 Task: Look for products in the category "Candles & Air Fresheners" from Heritage Store only.
Action: Mouse moved to (779, 273)
Screenshot: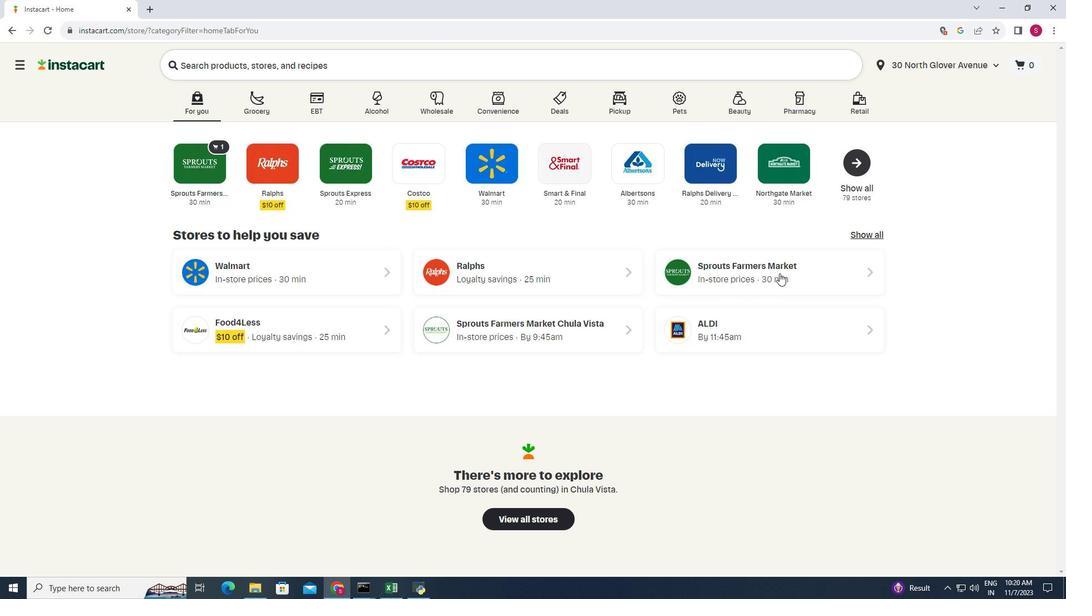 
Action: Mouse pressed left at (779, 273)
Screenshot: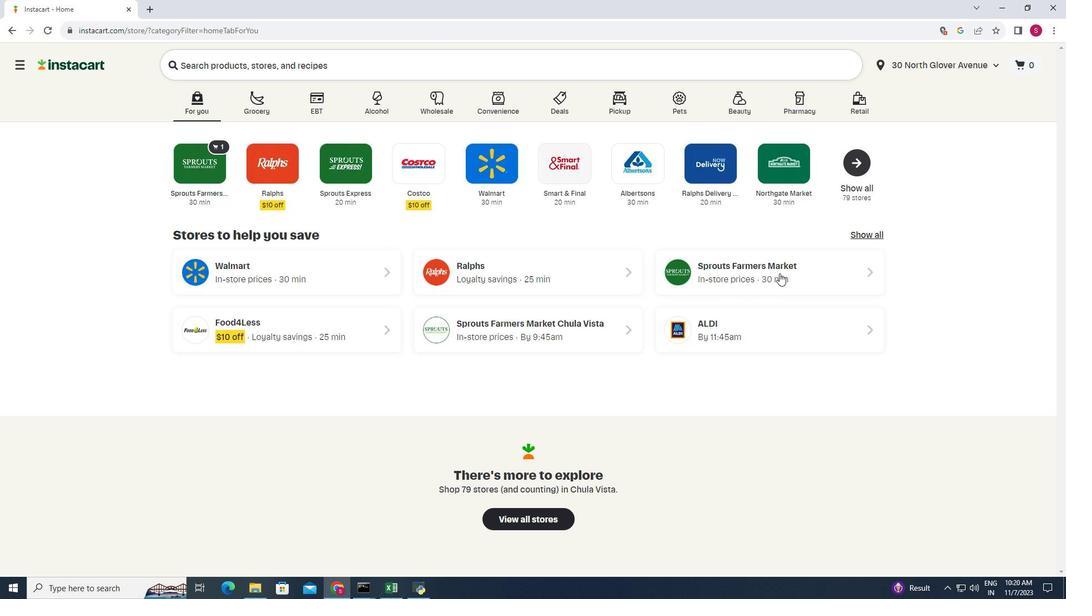 
Action: Mouse moved to (57, 469)
Screenshot: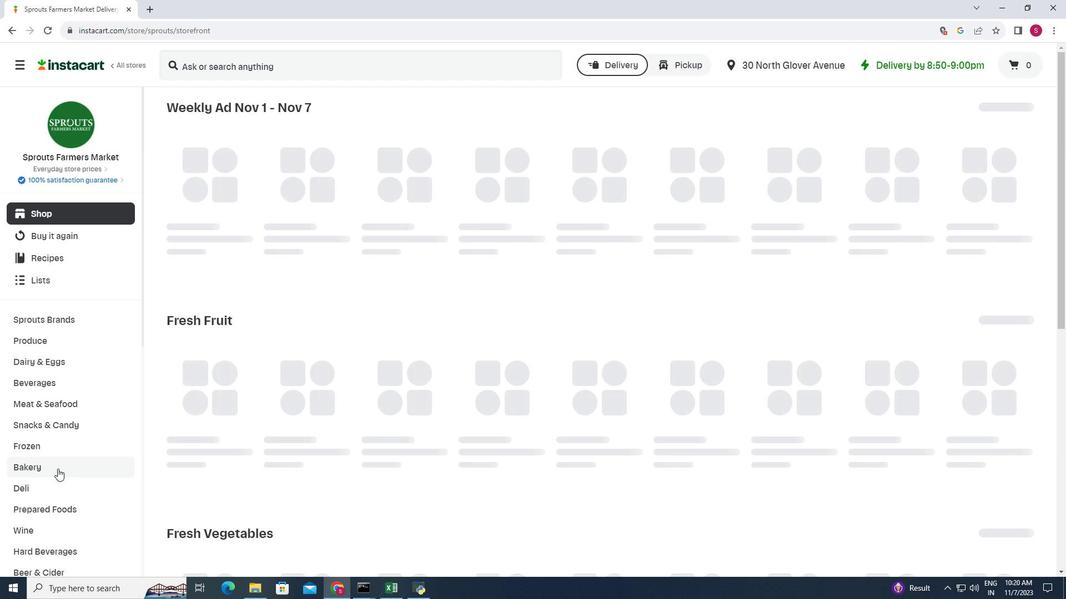 
Action: Mouse scrolled (57, 468) with delta (0, 0)
Screenshot: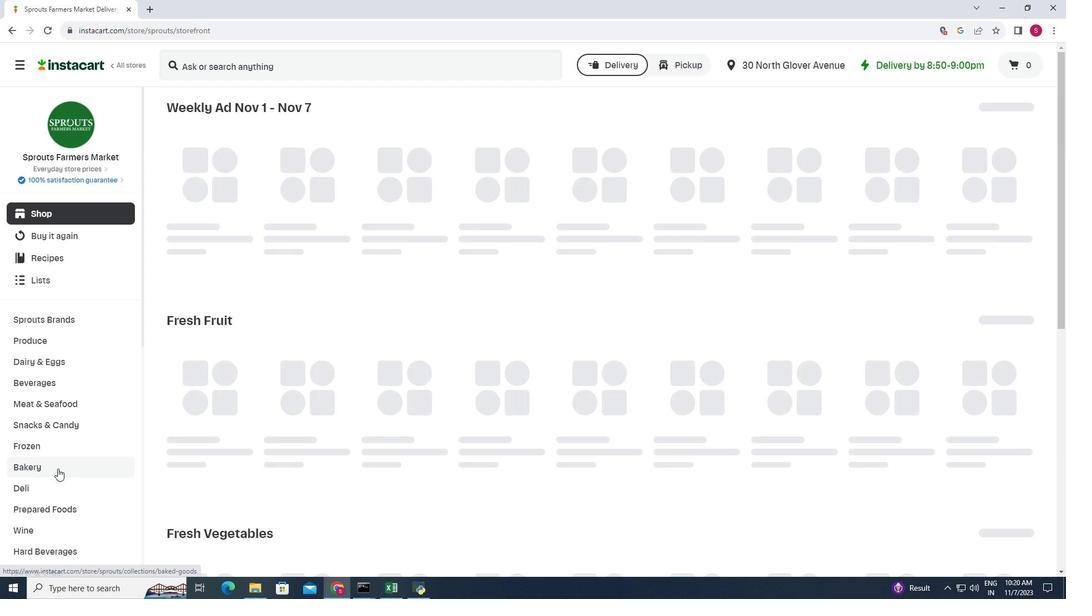 
Action: Mouse scrolled (57, 468) with delta (0, 0)
Screenshot: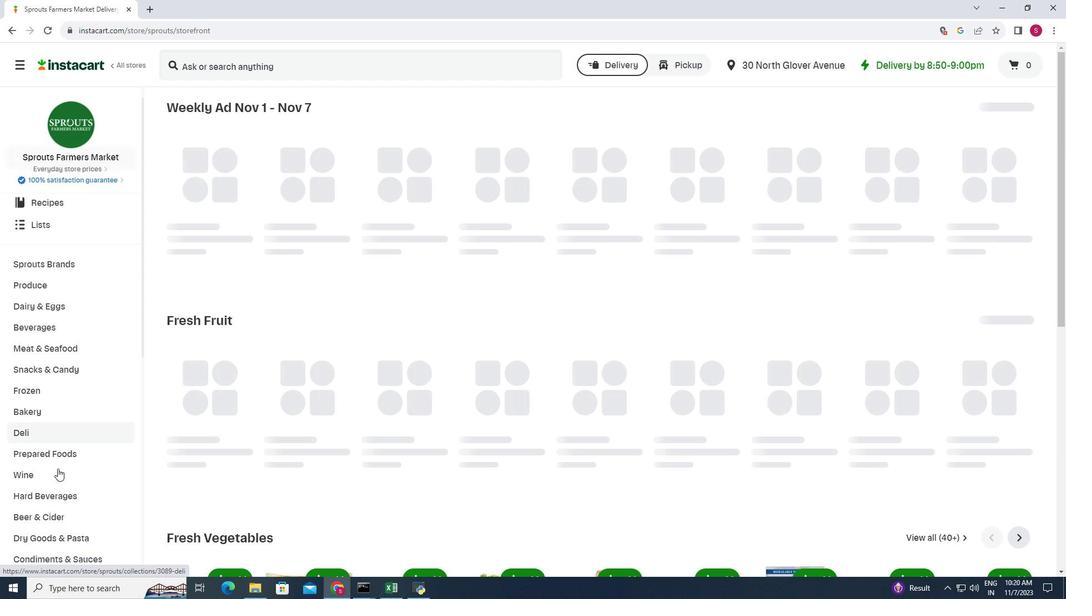 
Action: Mouse scrolled (57, 468) with delta (0, 0)
Screenshot: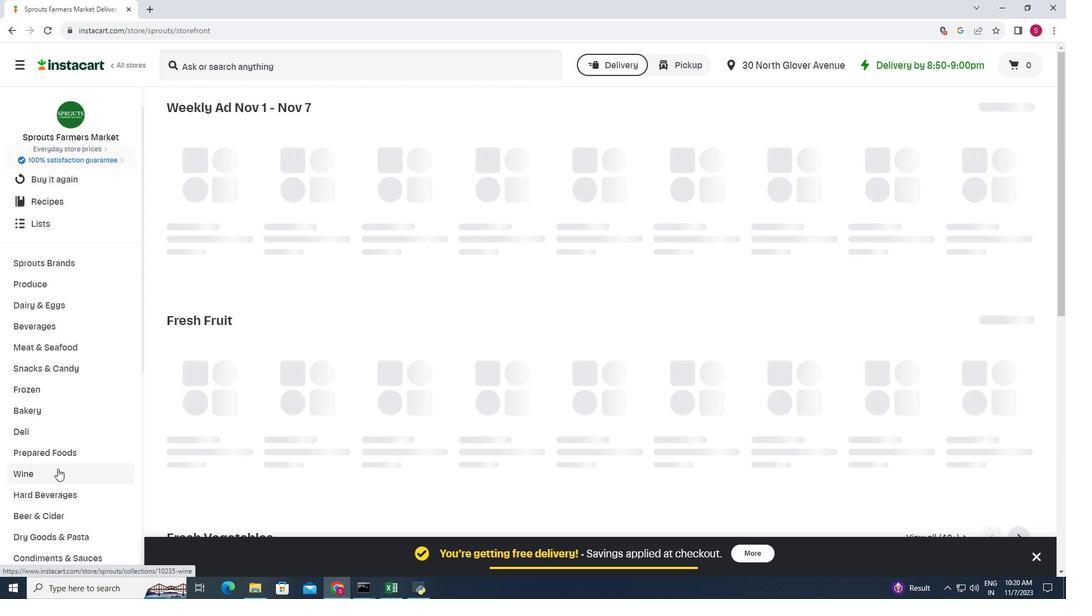 
Action: Mouse scrolled (57, 468) with delta (0, 0)
Screenshot: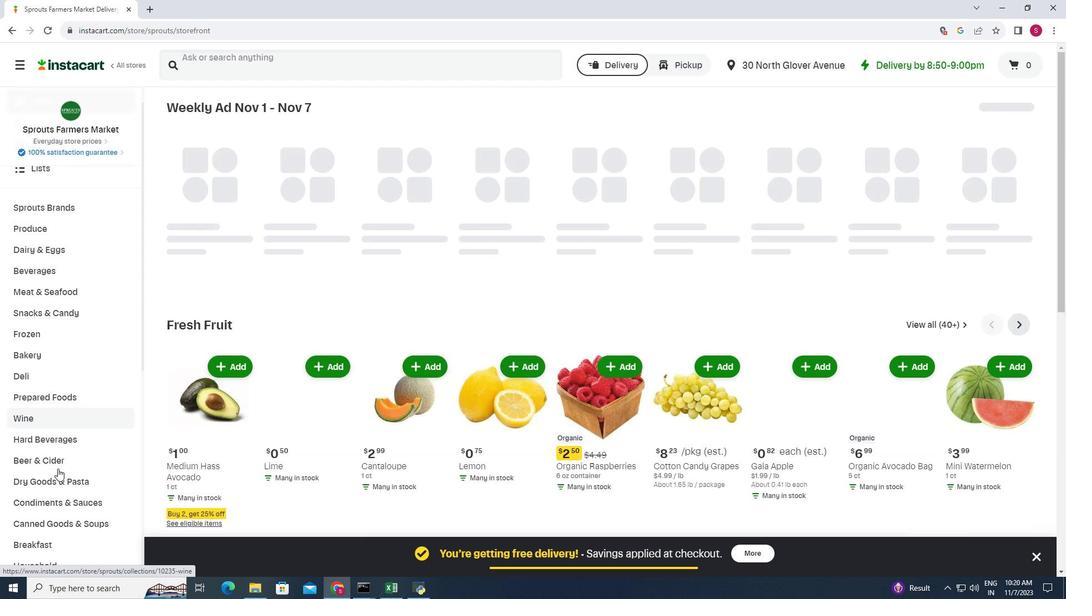 
Action: Mouse scrolled (57, 468) with delta (0, 0)
Screenshot: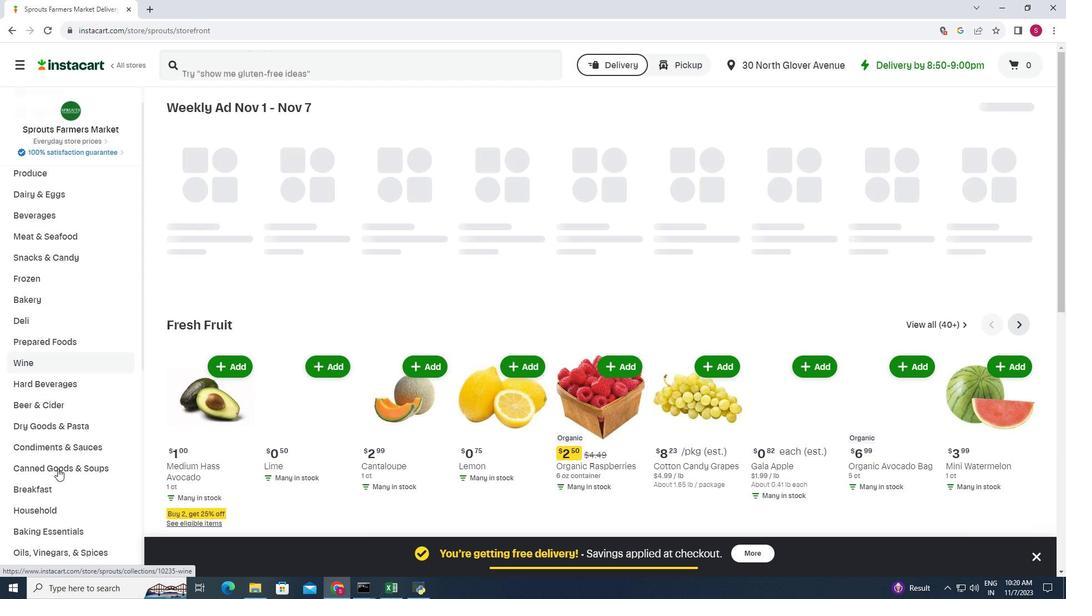
Action: Mouse moved to (65, 453)
Screenshot: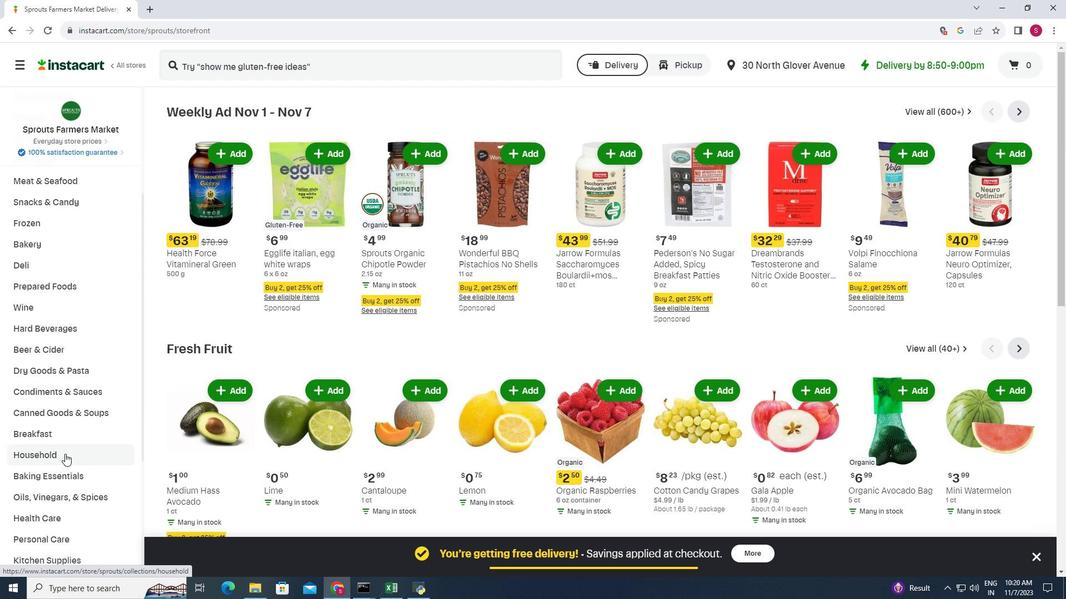 
Action: Mouse pressed left at (65, 453)
Screenshot: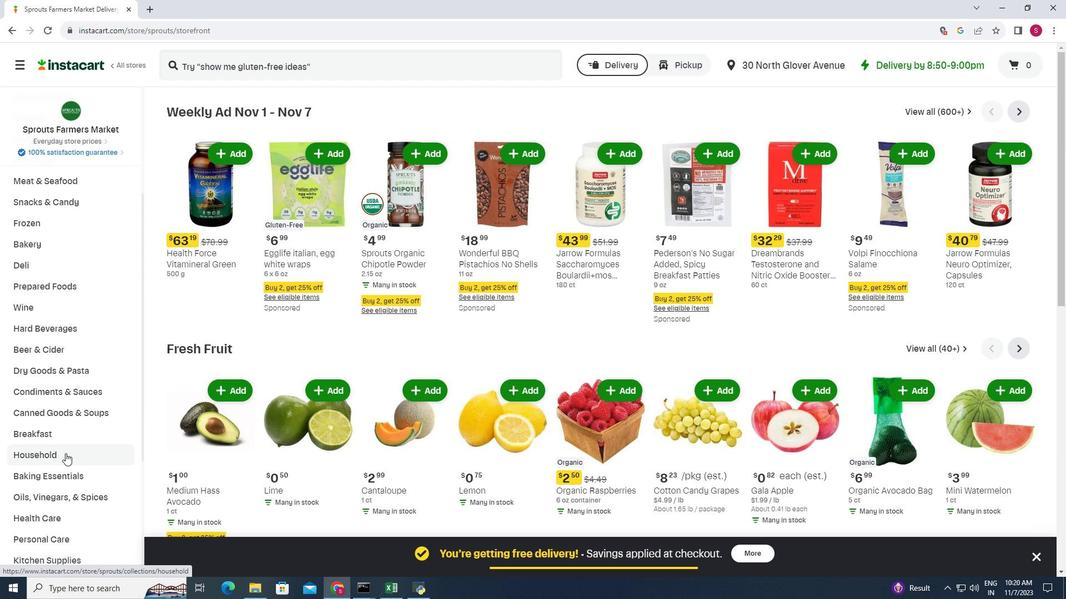 
Action: Mouse moved to (606, 146)
Screenshot: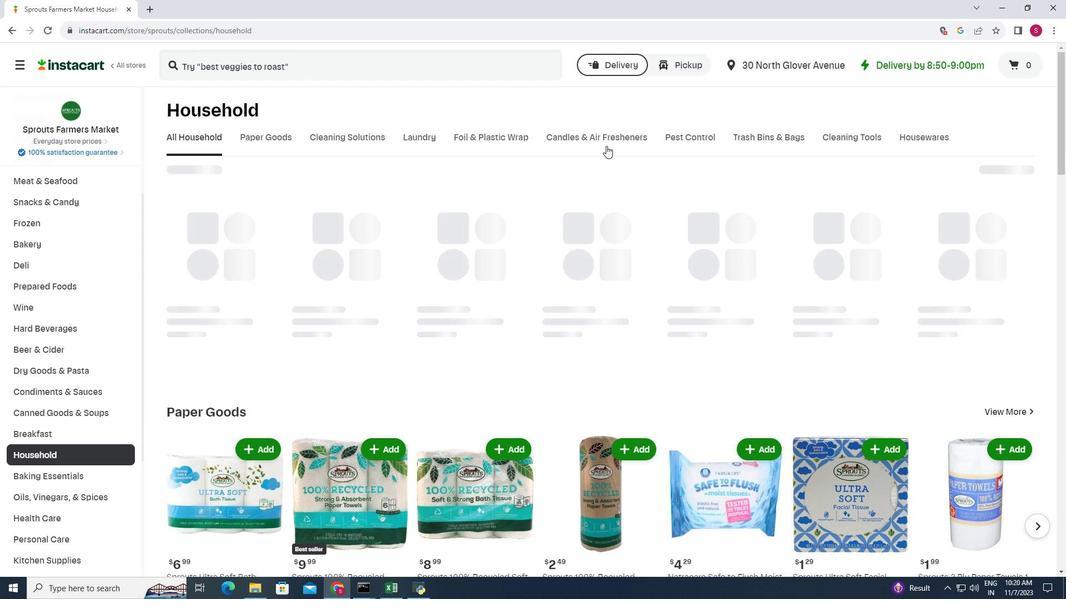 
Action: Mouse pressed left at (606, 146)
Screenshot: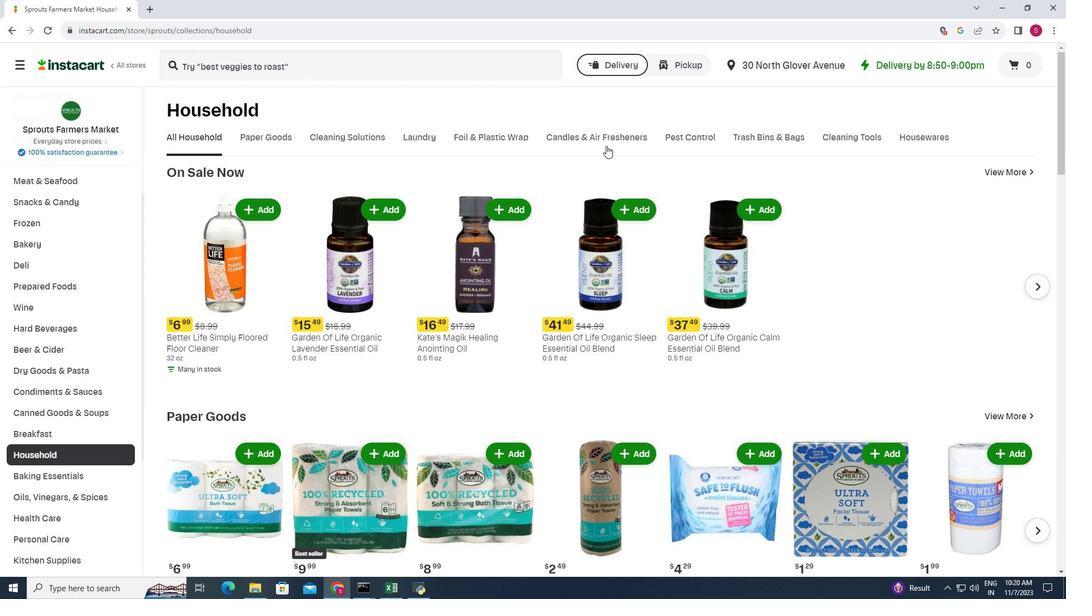 
Action: Mouse moved to (262, 226)
Screenshot: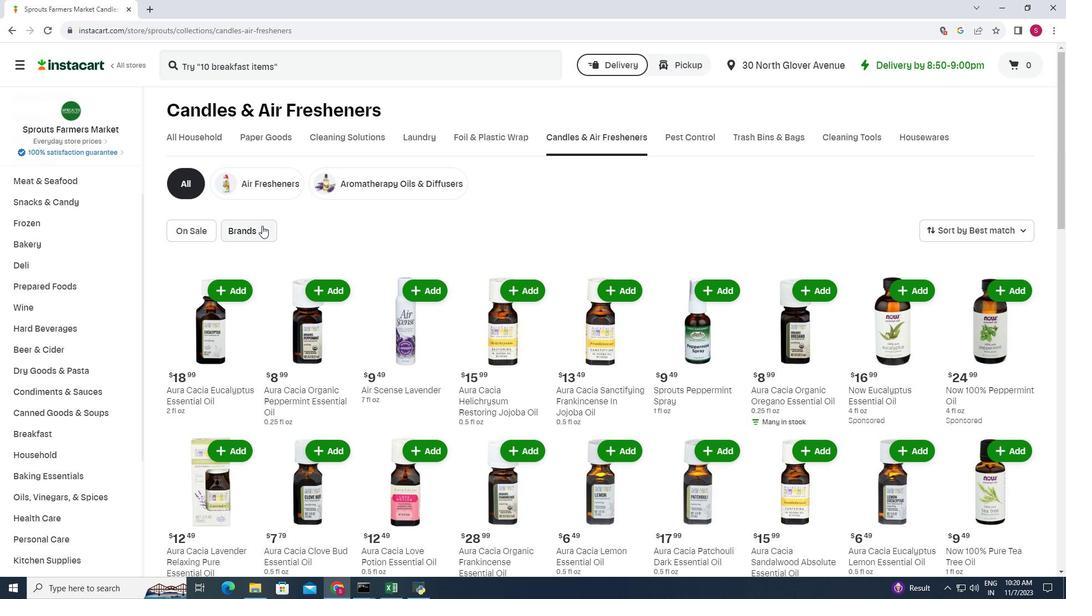 
Action: Mouse pressed left at (262, 226)
Screenshot: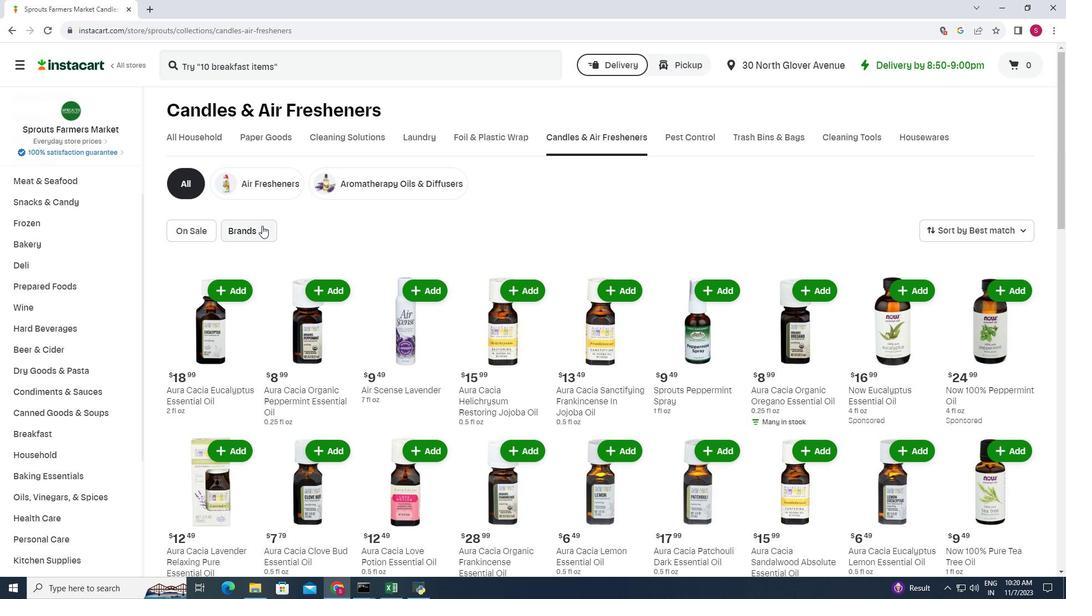 
Action: Mouse moved to (266, 269)
Screenshot: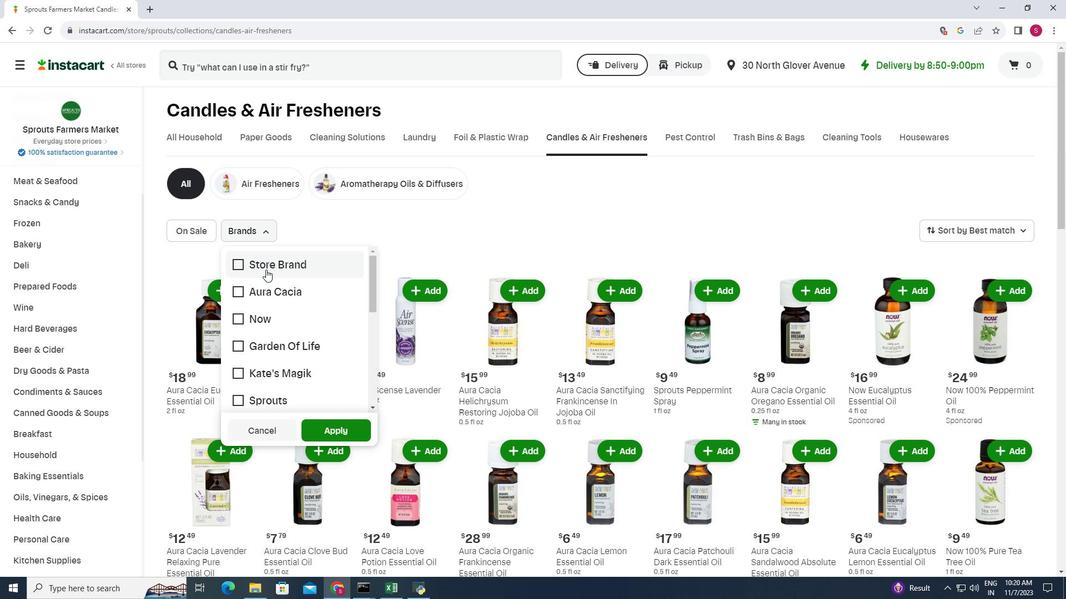
Action: Mouse scrolled (266, 269) with delta (0, 0)
Screenshot: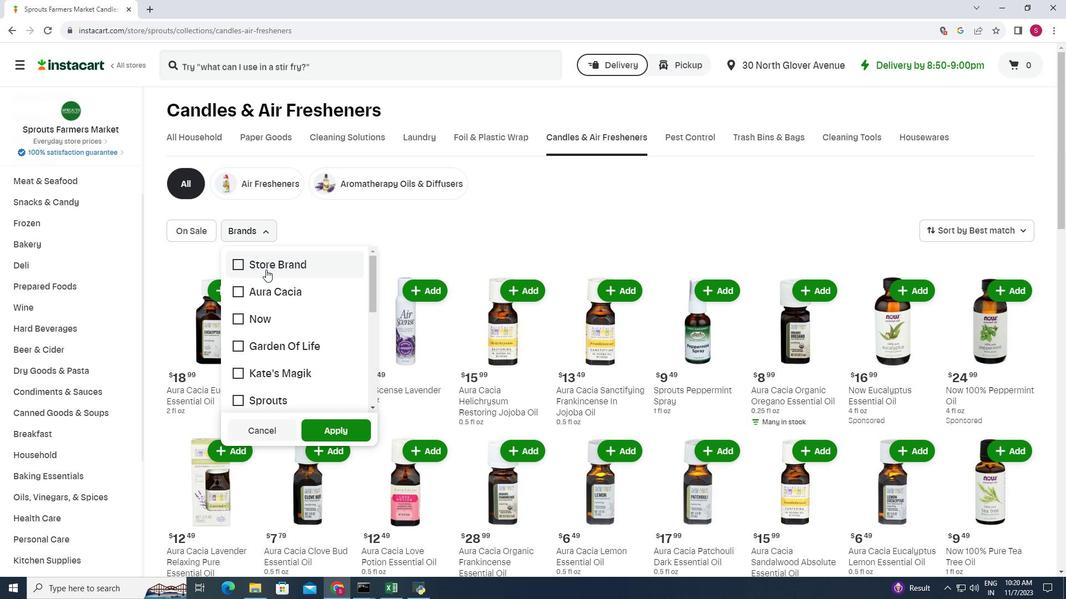 
Action: Mouse moved to (266, 269)
Screenshot: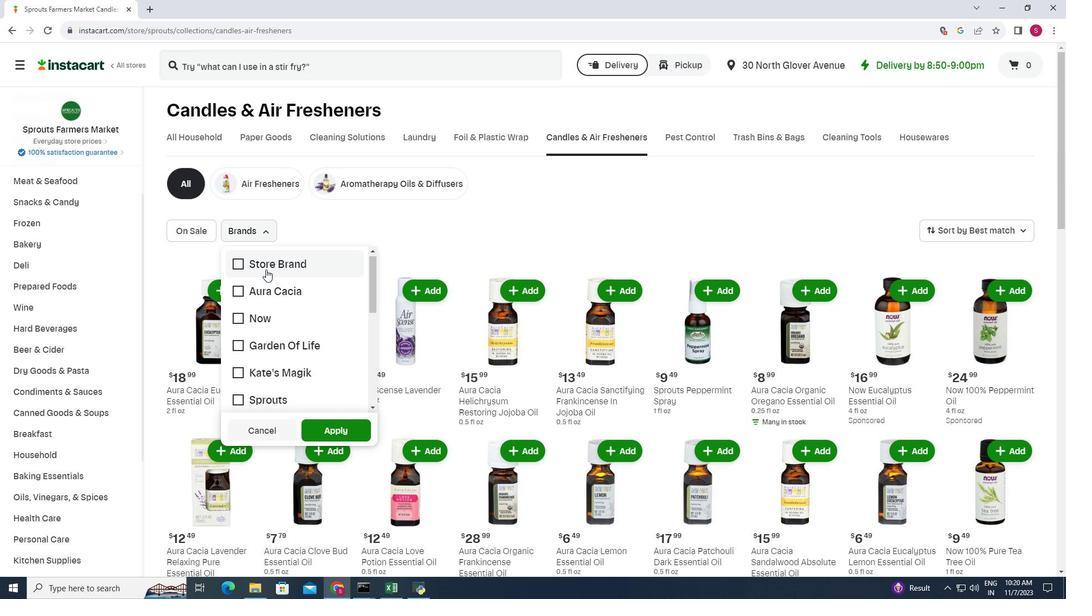 
Action: Mouse scrolled (266, 269) with delta (0, 0)
Screenshot: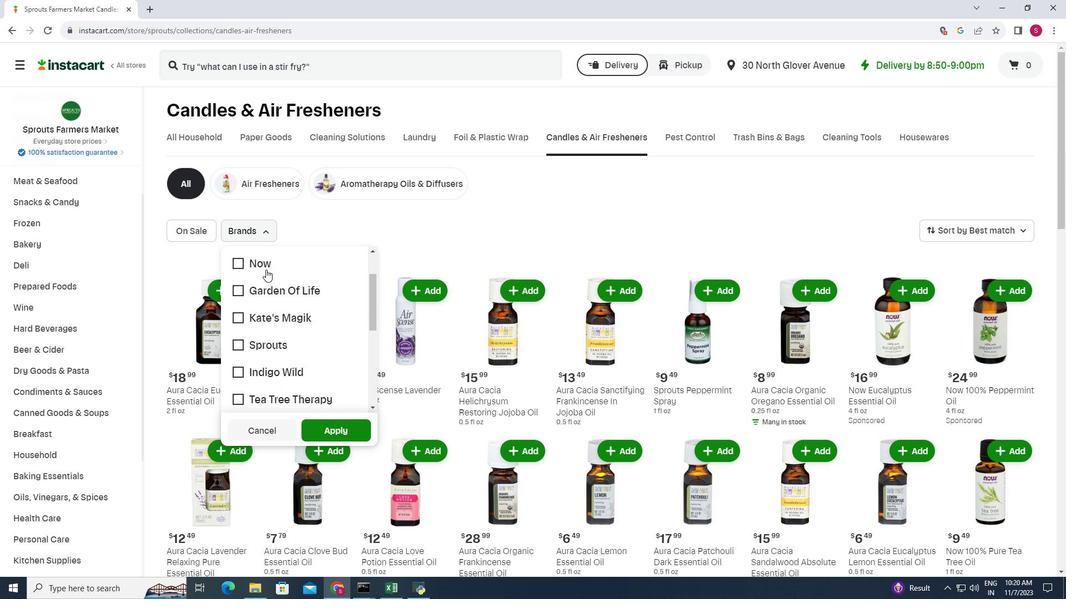
Action: Mouse scrolled (266, 269) with delta (0, 0)
Screenshot: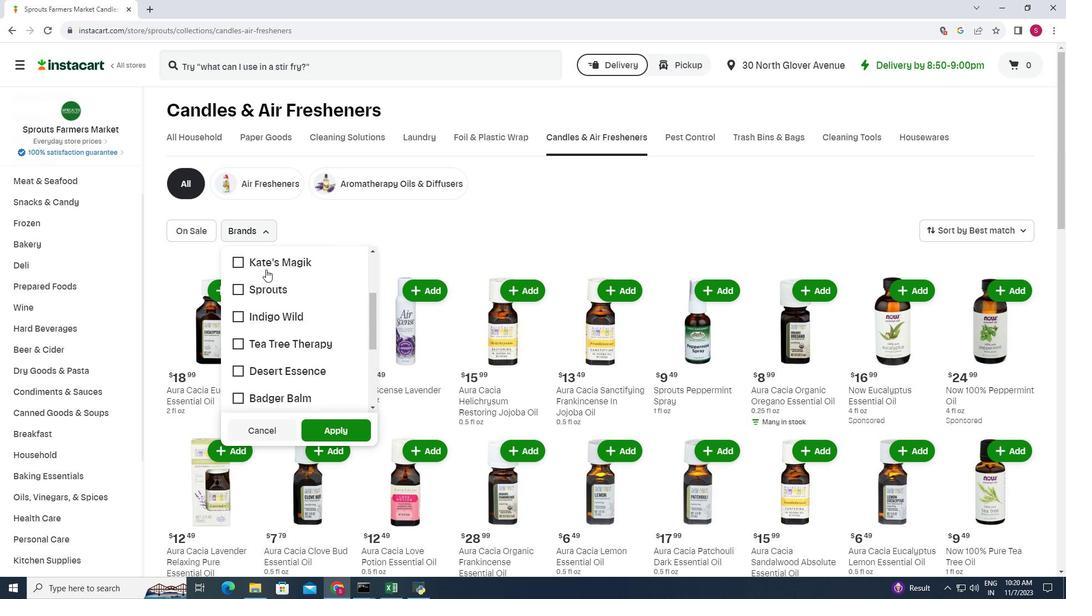 
Action: Mouse scrolled (266, 269) with delta (0, 0)
Screenshot: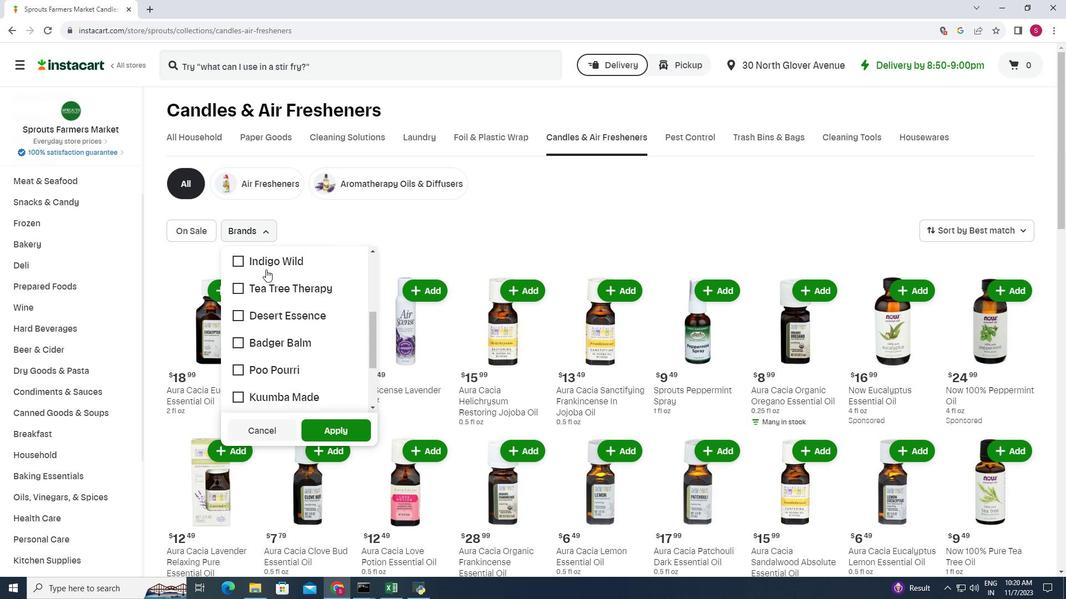
Action: Mouse scrolled (266, 269) with delta (0, 0)
Screenshot: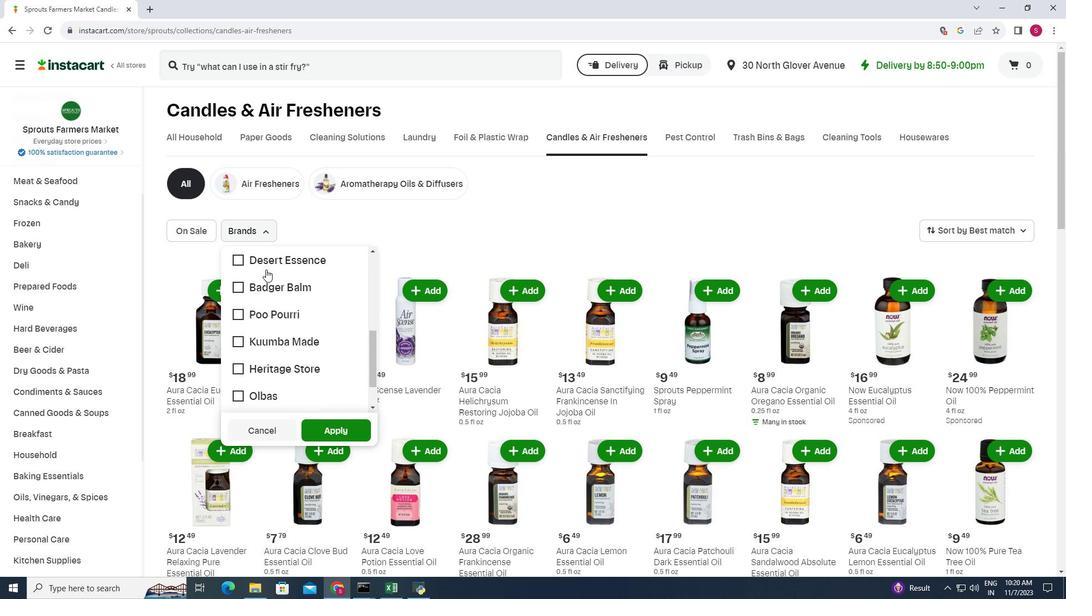 
Action: Mouse moved to (273, 322)
Screenshot: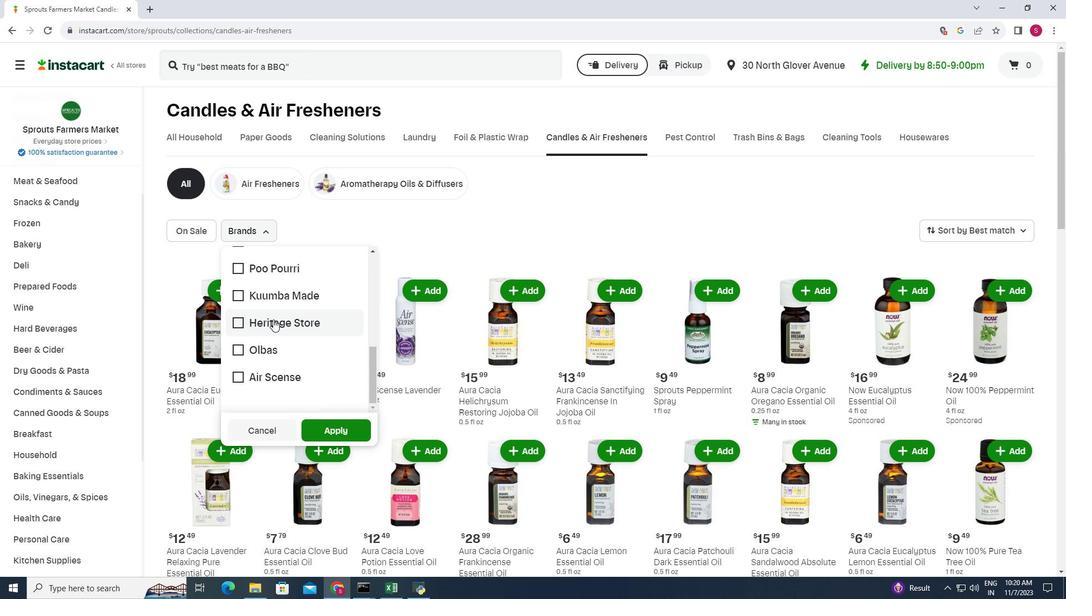 
Action: Mouse pressed left at (273, 322)
Screenshot: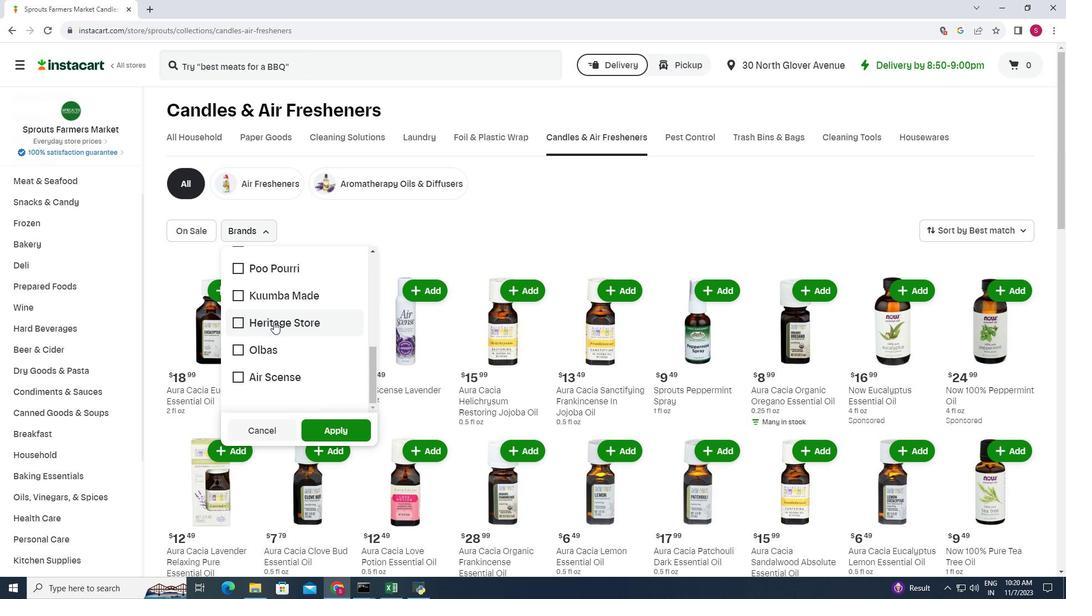 
Action: Mouse moved to (323, 432)
Screenshot: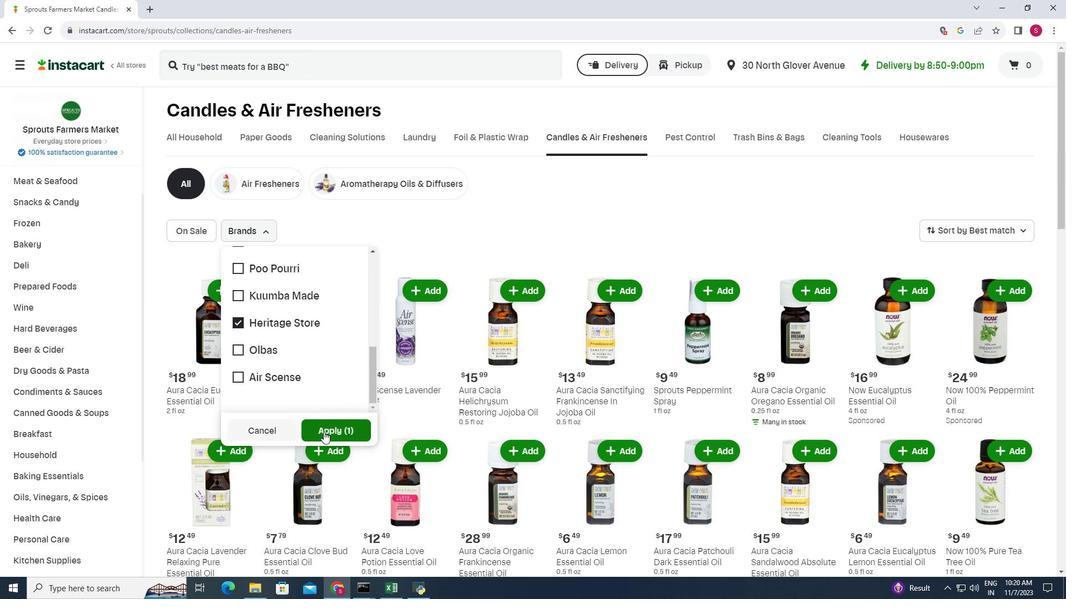 
Action: Mouse pressed left at (323, 432)
Screenshot: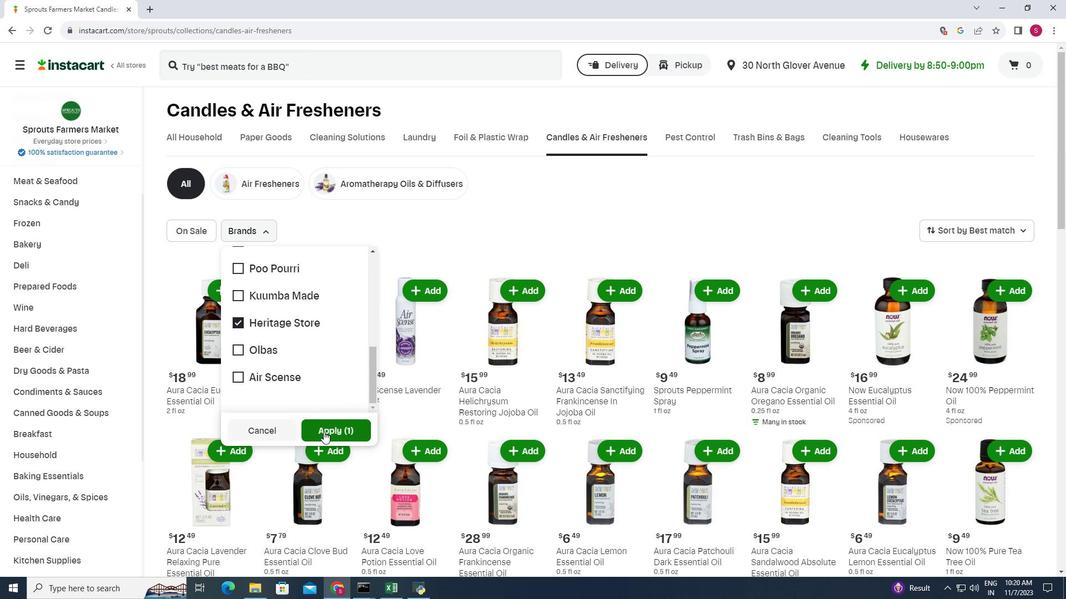 
Action: Mouse moved to (497, 247)
Screenshot: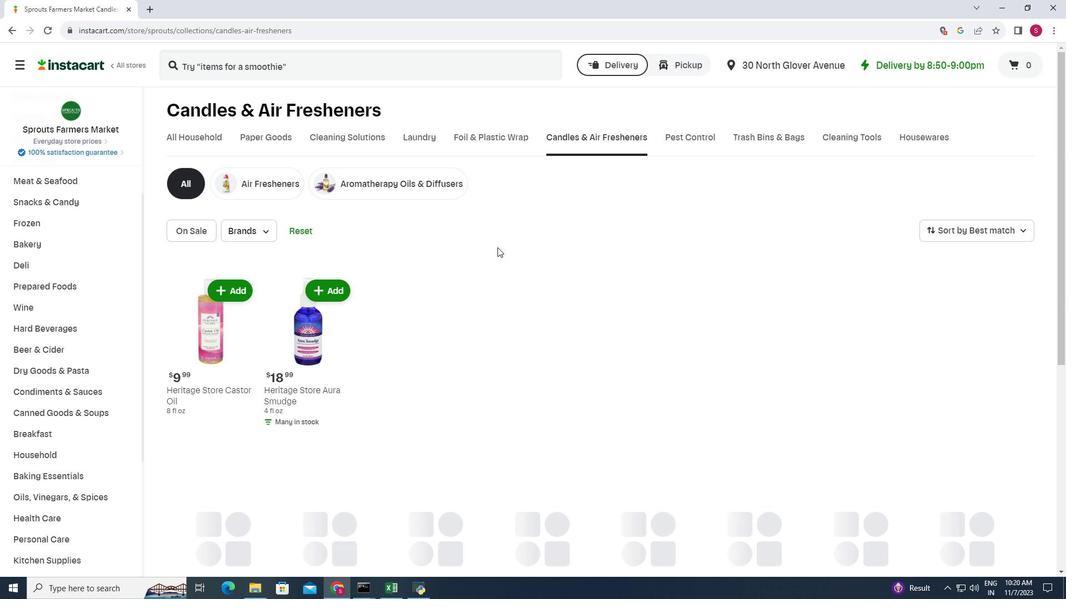 
Action: Mouse scrolled (497, 247) with delta (0, 0)
Screenshot: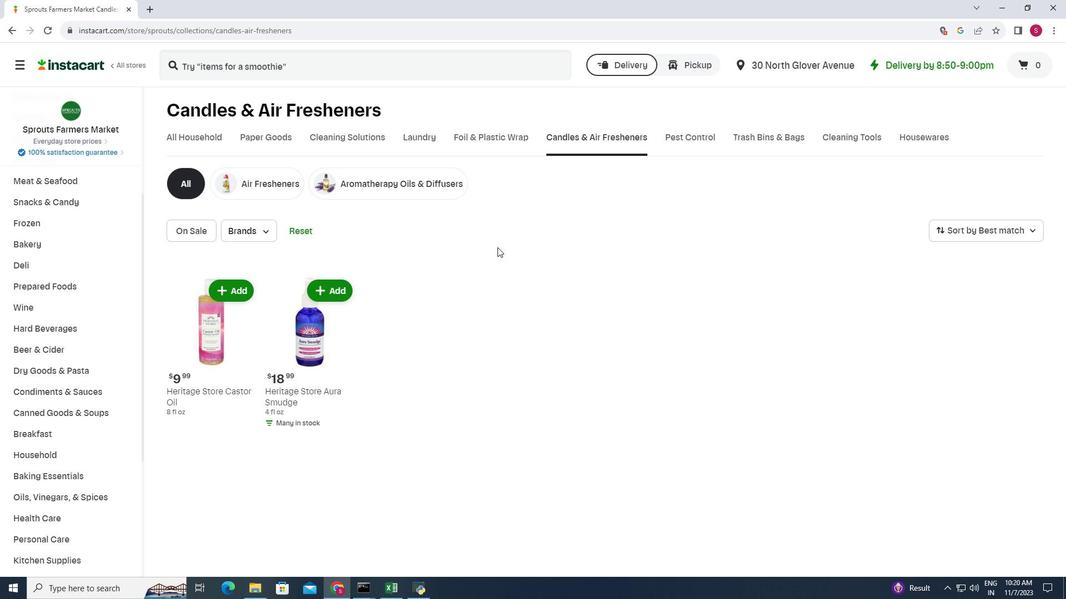 
Action: Mouse moved to (497, 247)
Screenshot: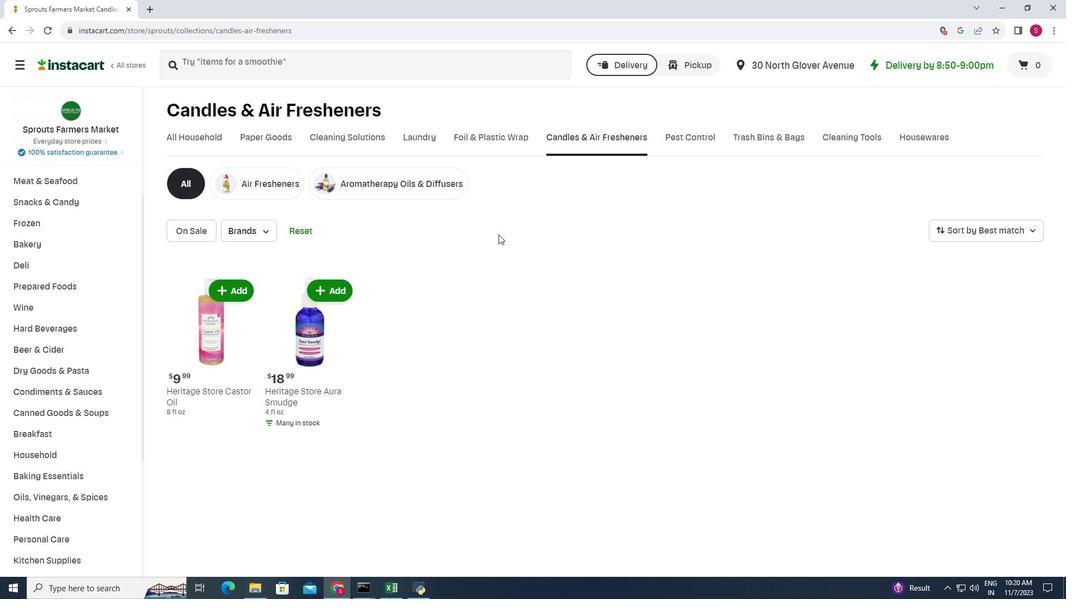 
Action: Mouse scrolled (497, 246) with delta (0, 0)
Screenshot: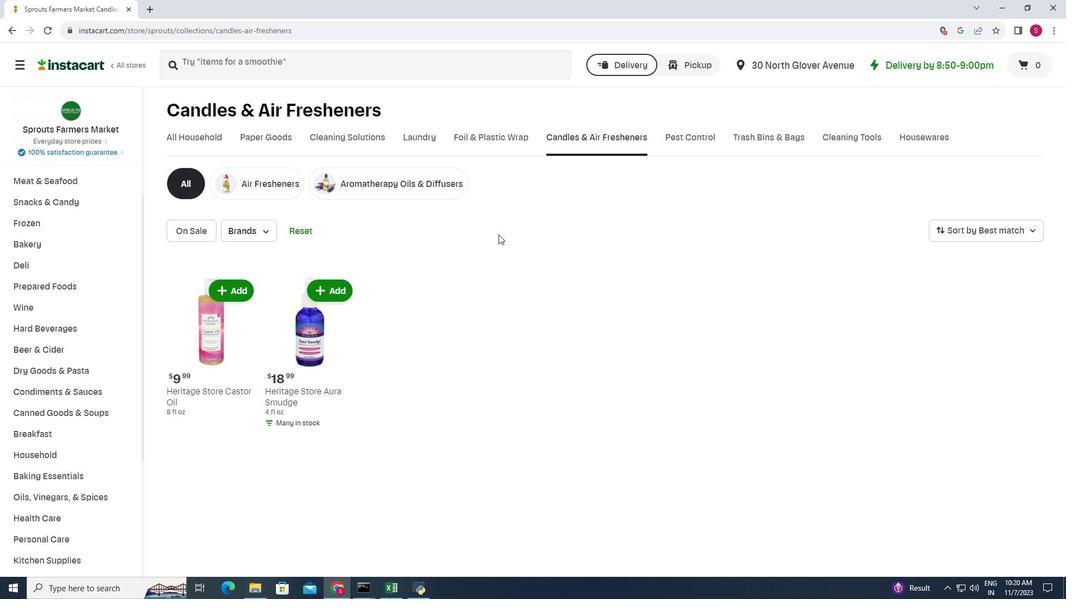 
Action: Mouse moved to (487, 217)
Screenshot: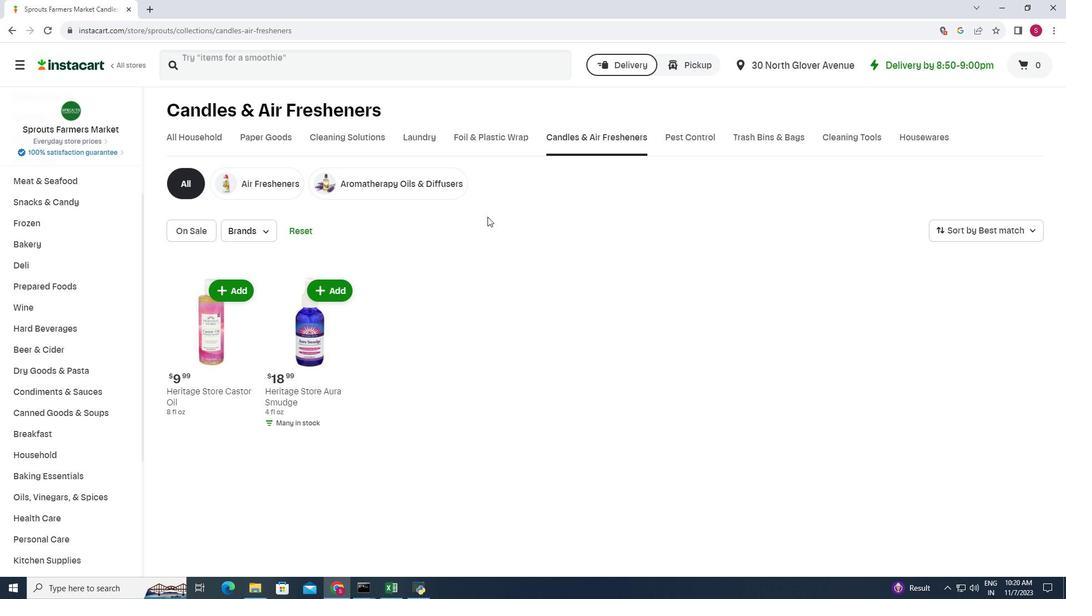 
